 Task: Select the criteria, "is between".
Action: Mouse moved to (224, 76)
Screenshot: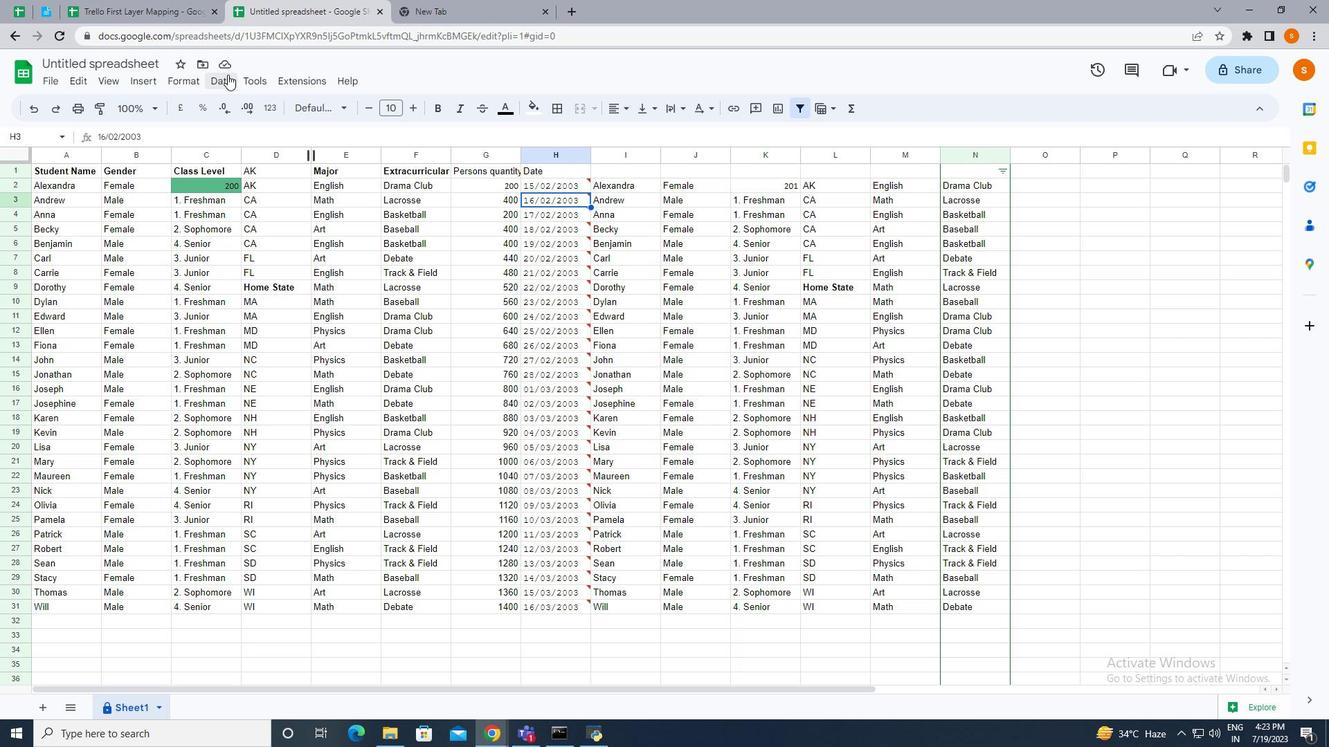 
Action: Mouse pressed left at (224, 76)
Screenshot: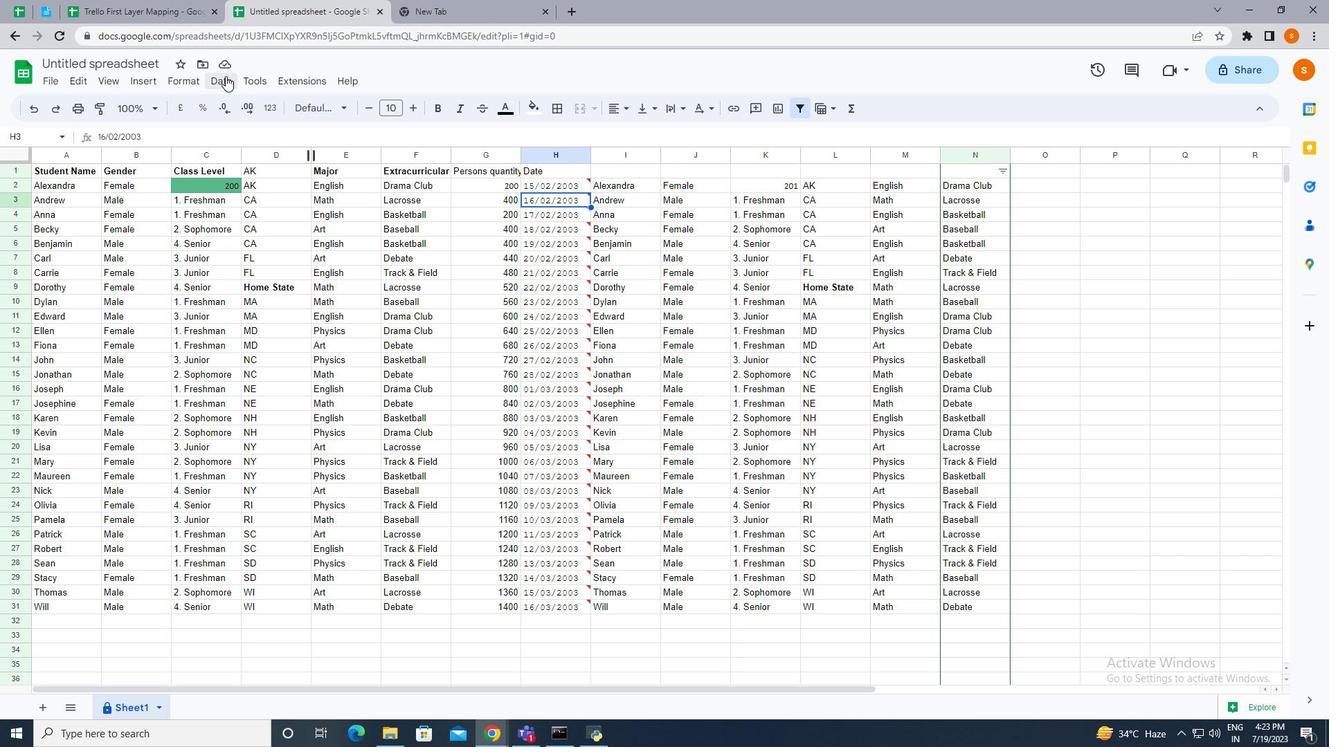 
Action: Mouse moved to (261, 357)
Screenshot: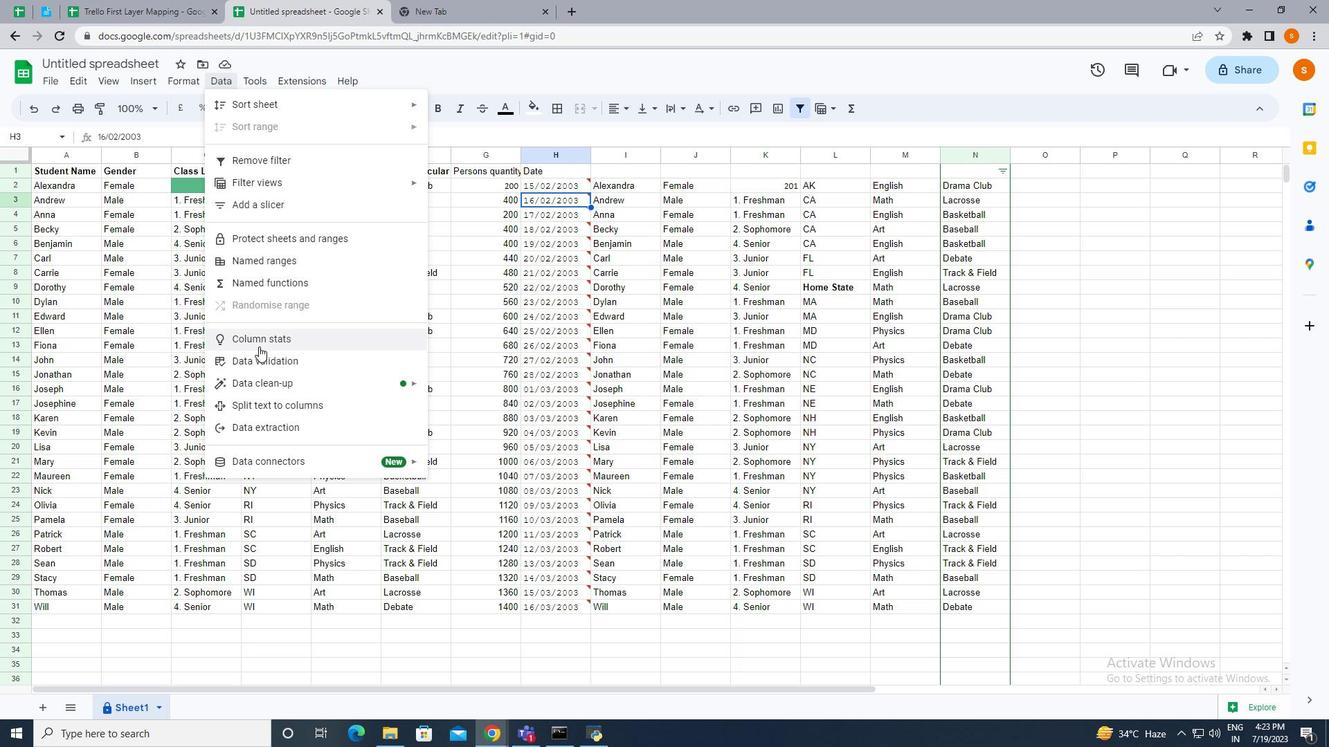 
Action: Mouse pressed left at (261, 357)
Screenshot: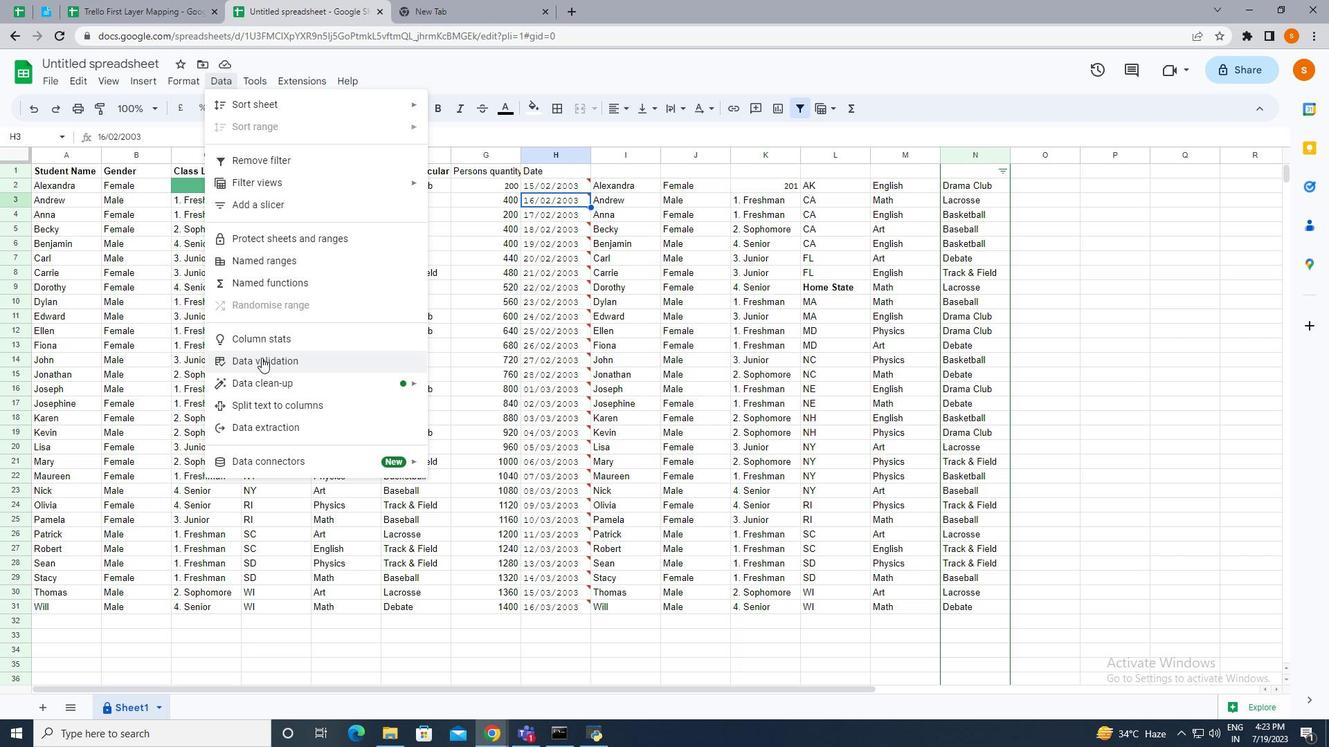 
Action: Mouse moved to (1151, 177)
Screenshot: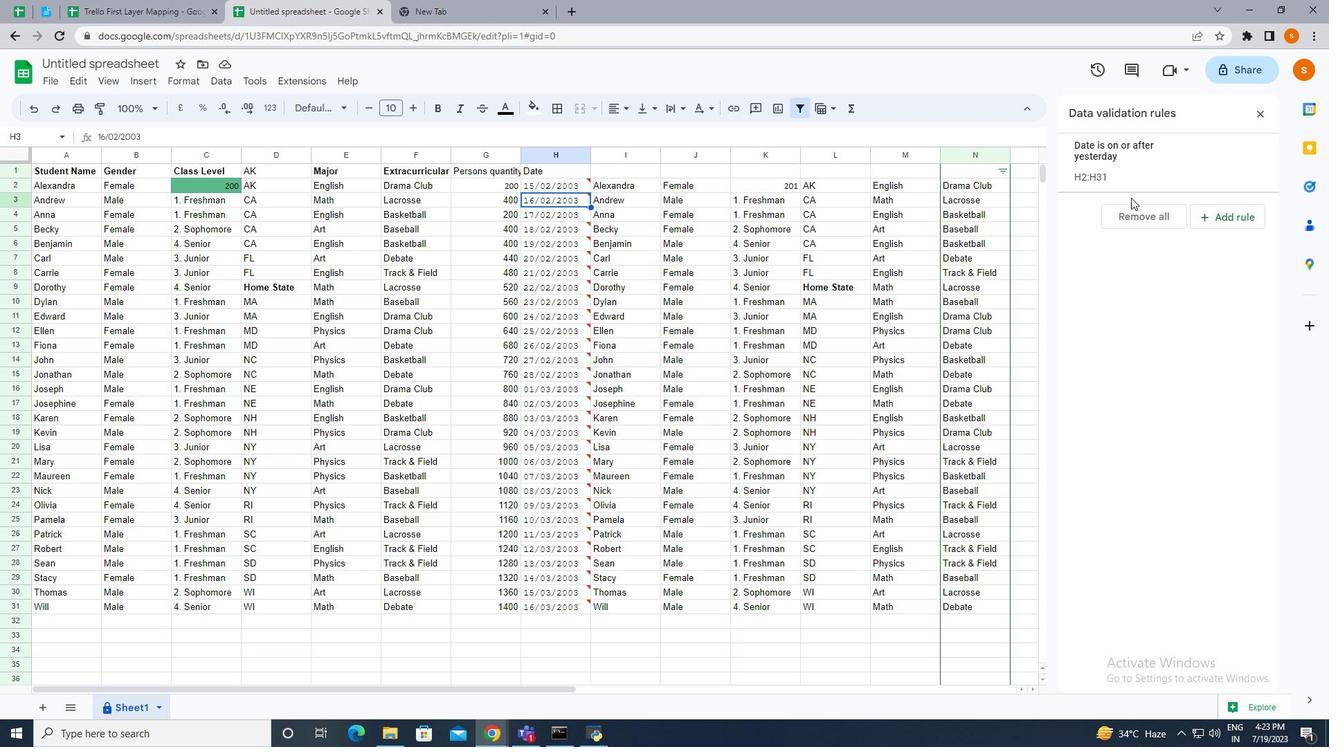 
Action: Mouse pressed left at (1151, 177)
Screenshot: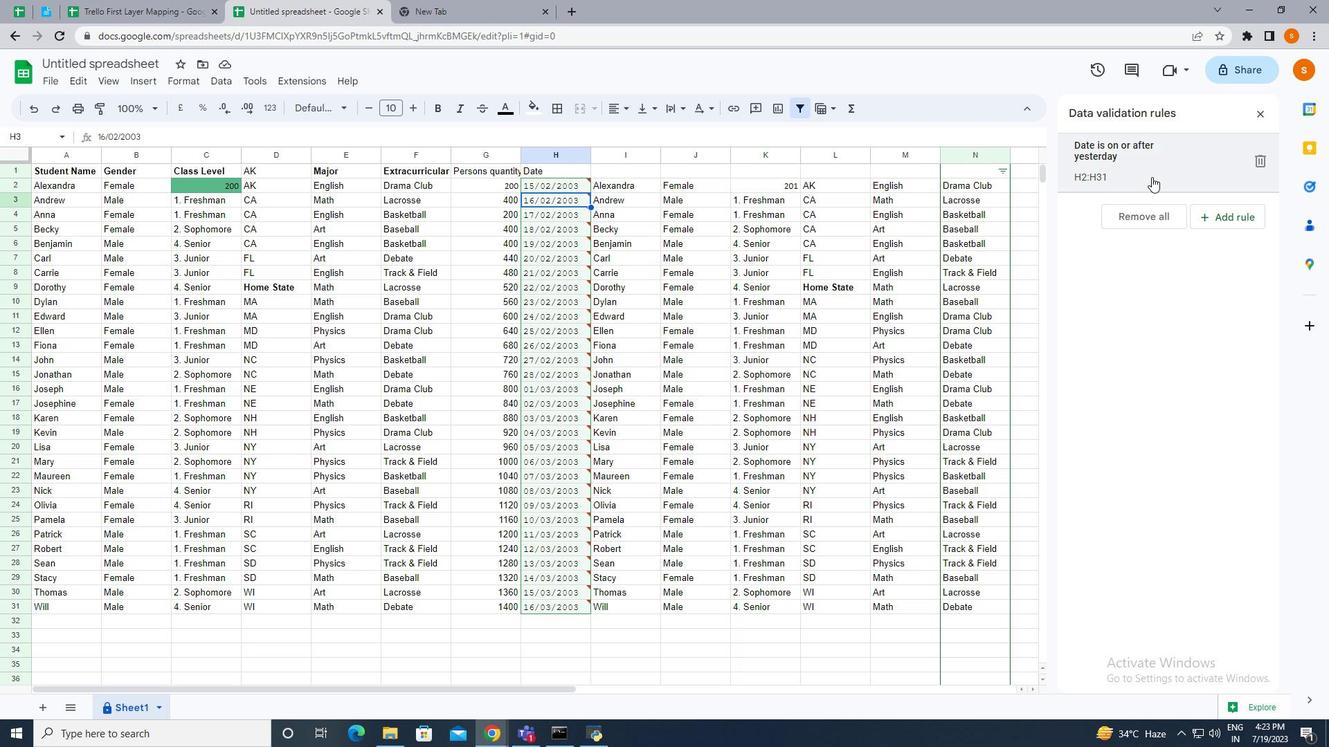 
Action: Mouse moved to (1197, 226)
Screenshot: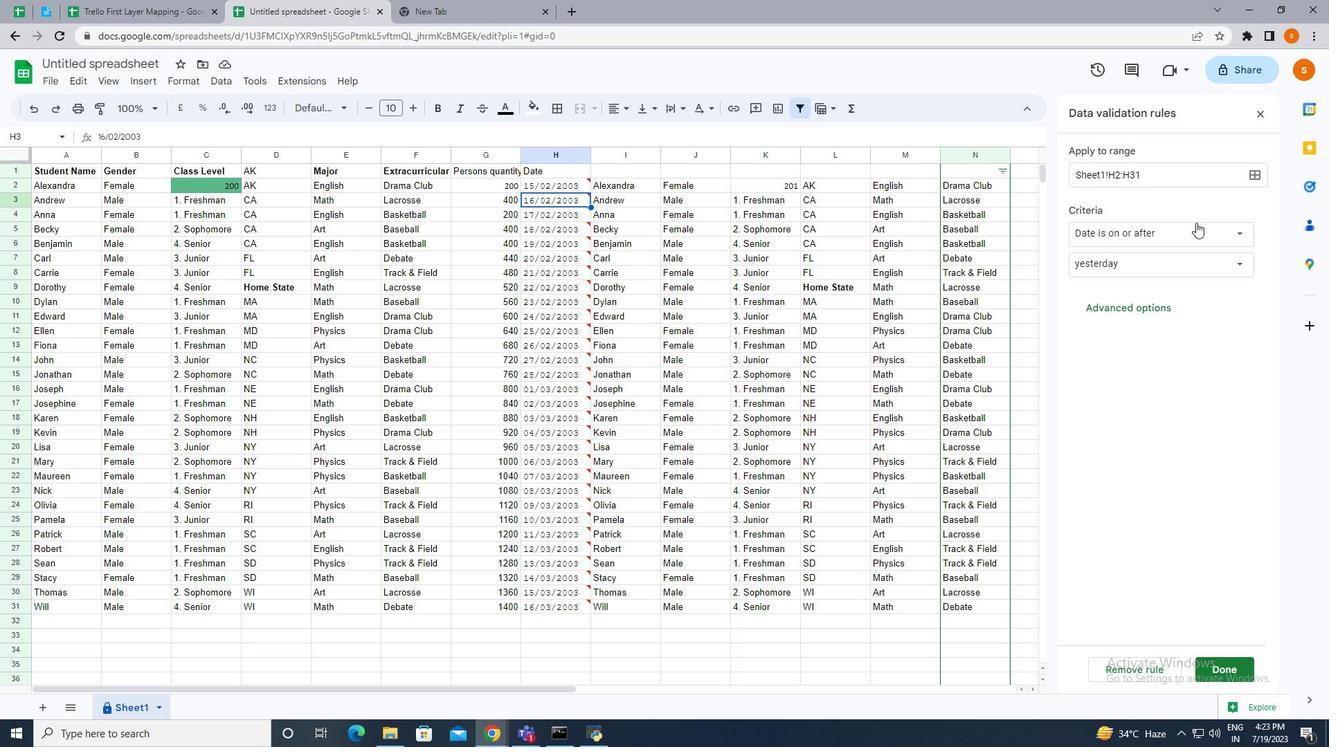 
Action: Mouse pressed left at (1197, 226)
Screenshot: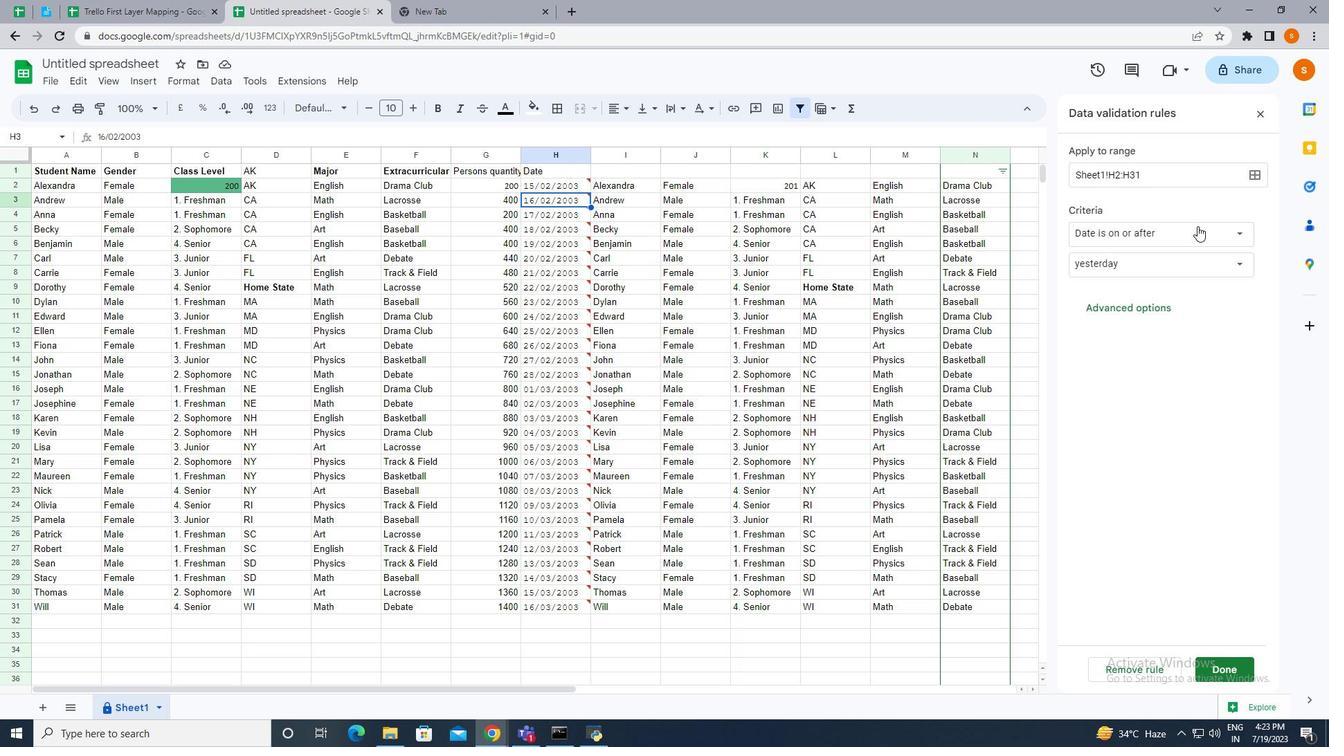 
Action: Mouse moved to (1121, 534)
Screenshot: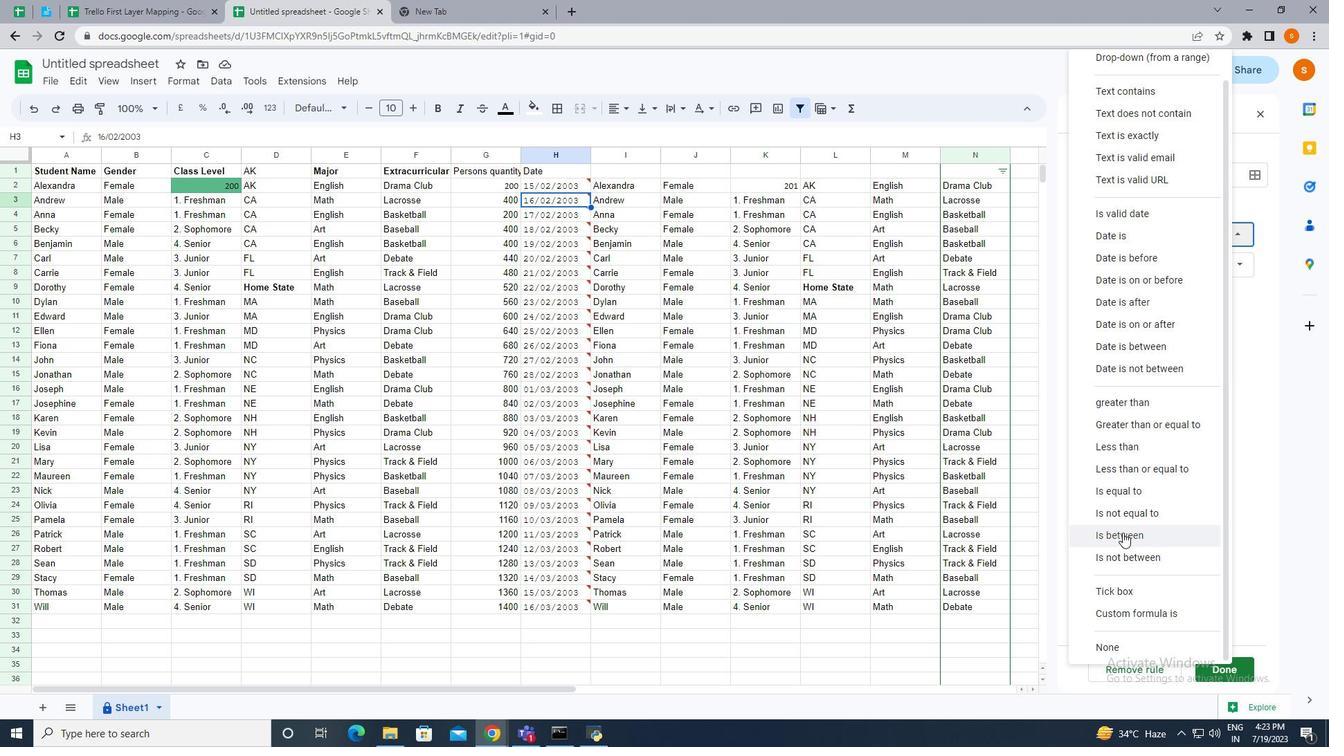 
Action: Mouse pressed left at (1121, 534)
Screenshot: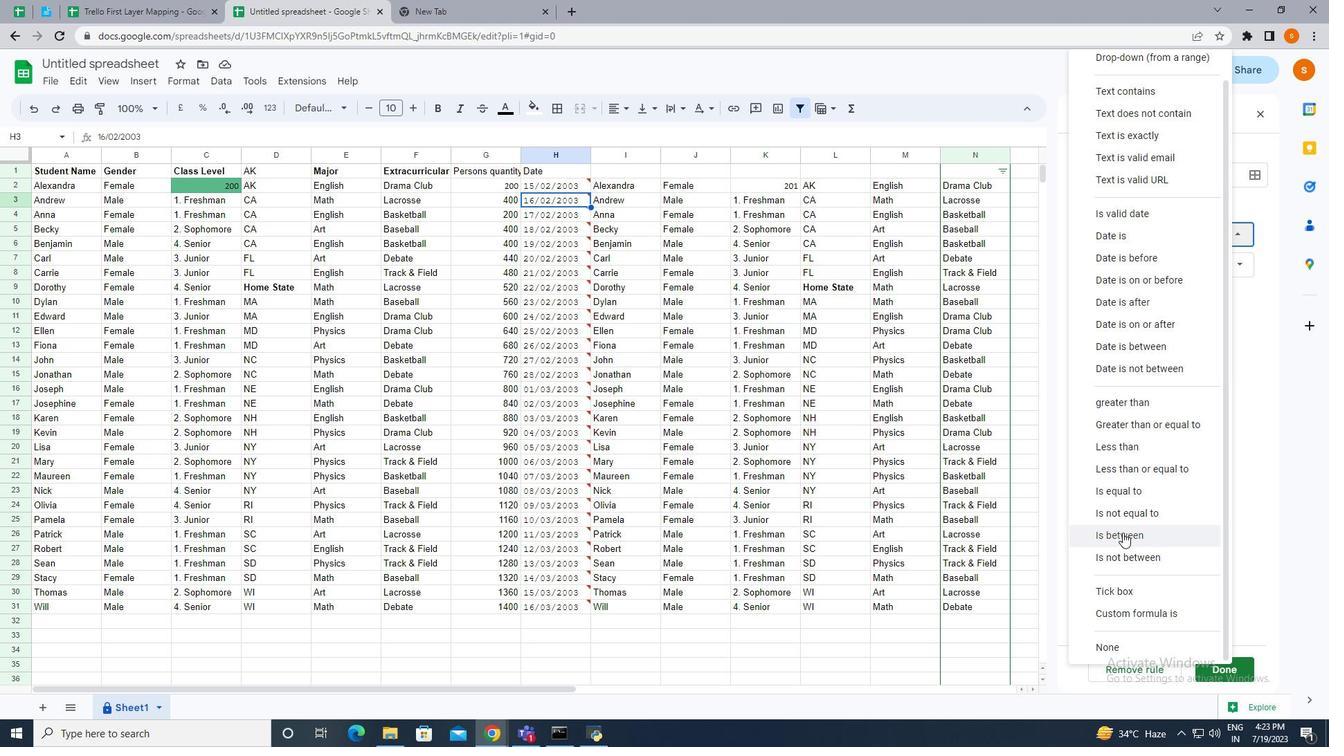 
Action: Mouse moved to (1117, 523)
Screenshot: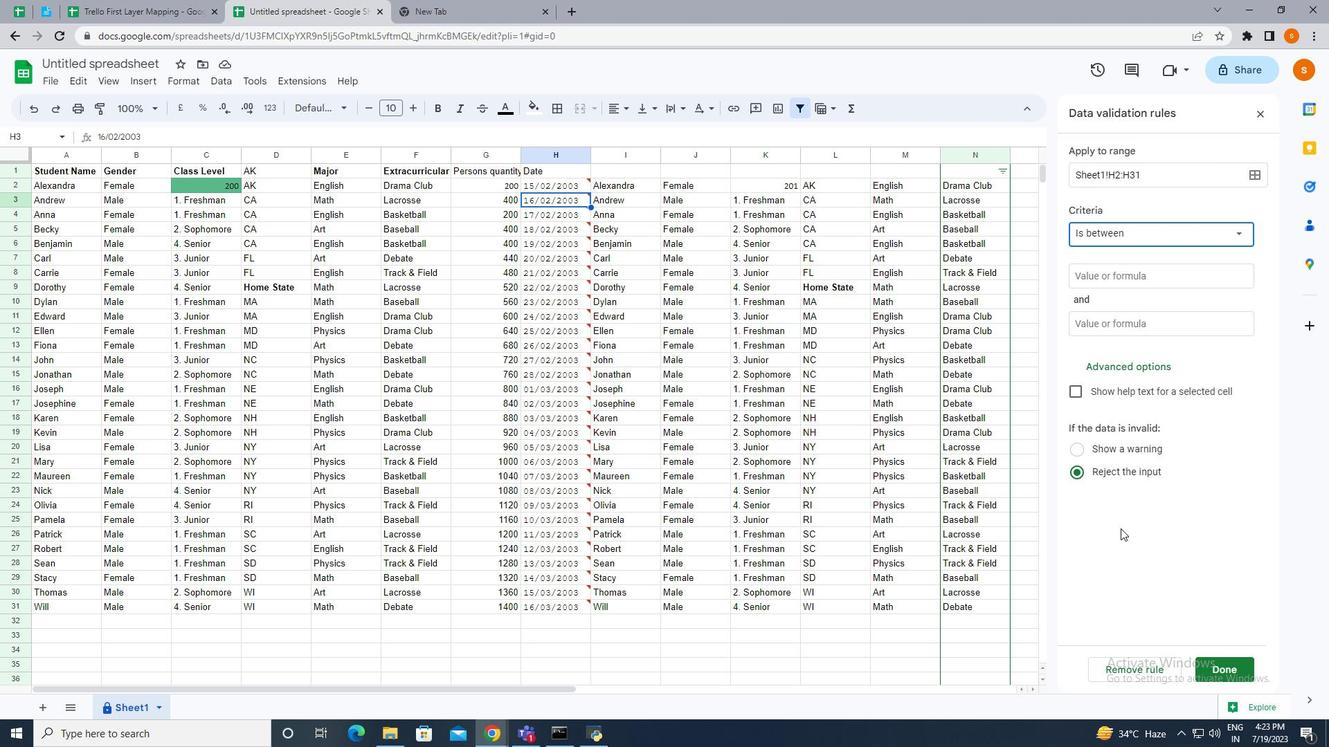 
